 Task: Schedule a 'Global Team Meeting' on 8/10/2023 from 9:00 AM Dhaka to 9:30 AM Kathmandu and categorize it as 'Green category'.
Action: Mouse moved to (22, 83)
Screenshot: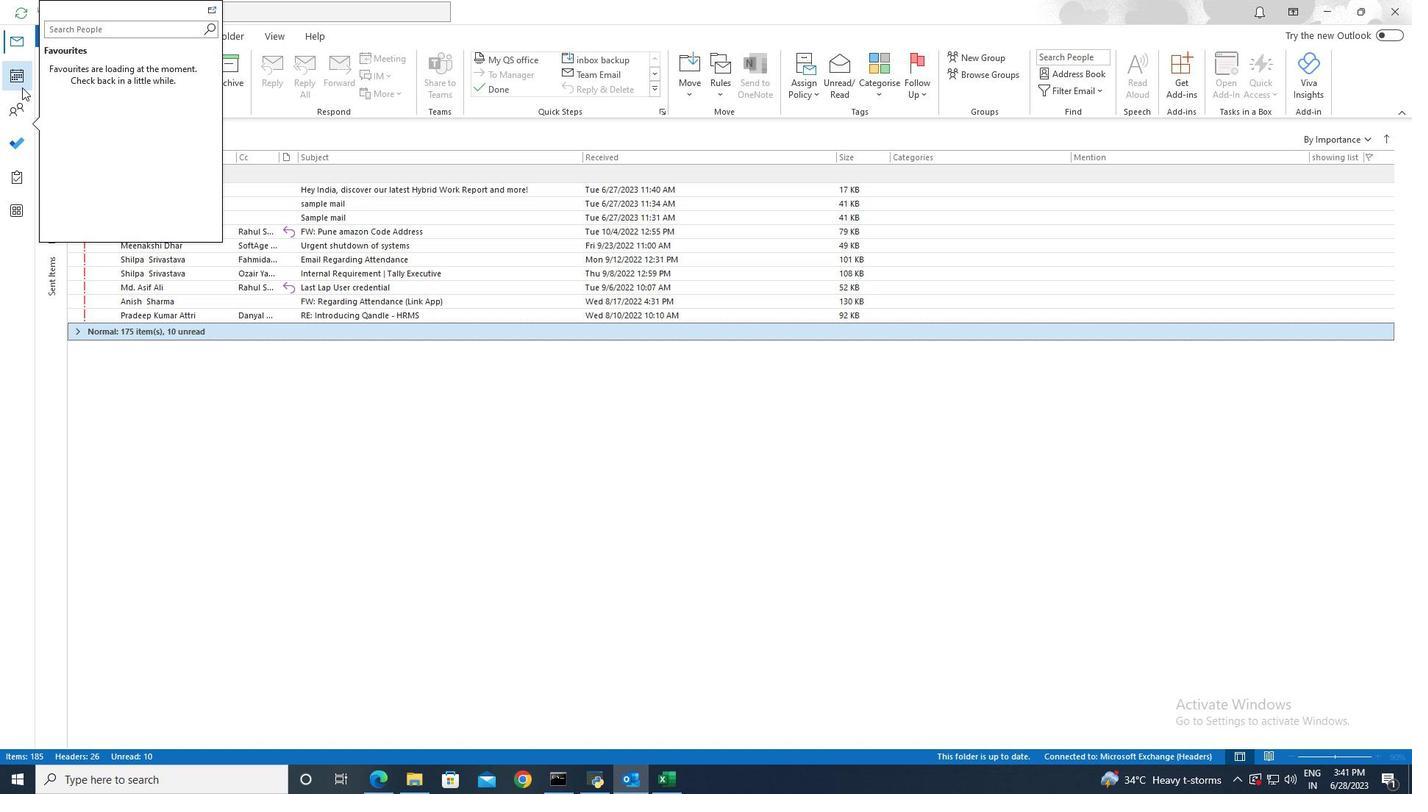 
Action: Mouse pressed left at (22, 83)
Screenshot: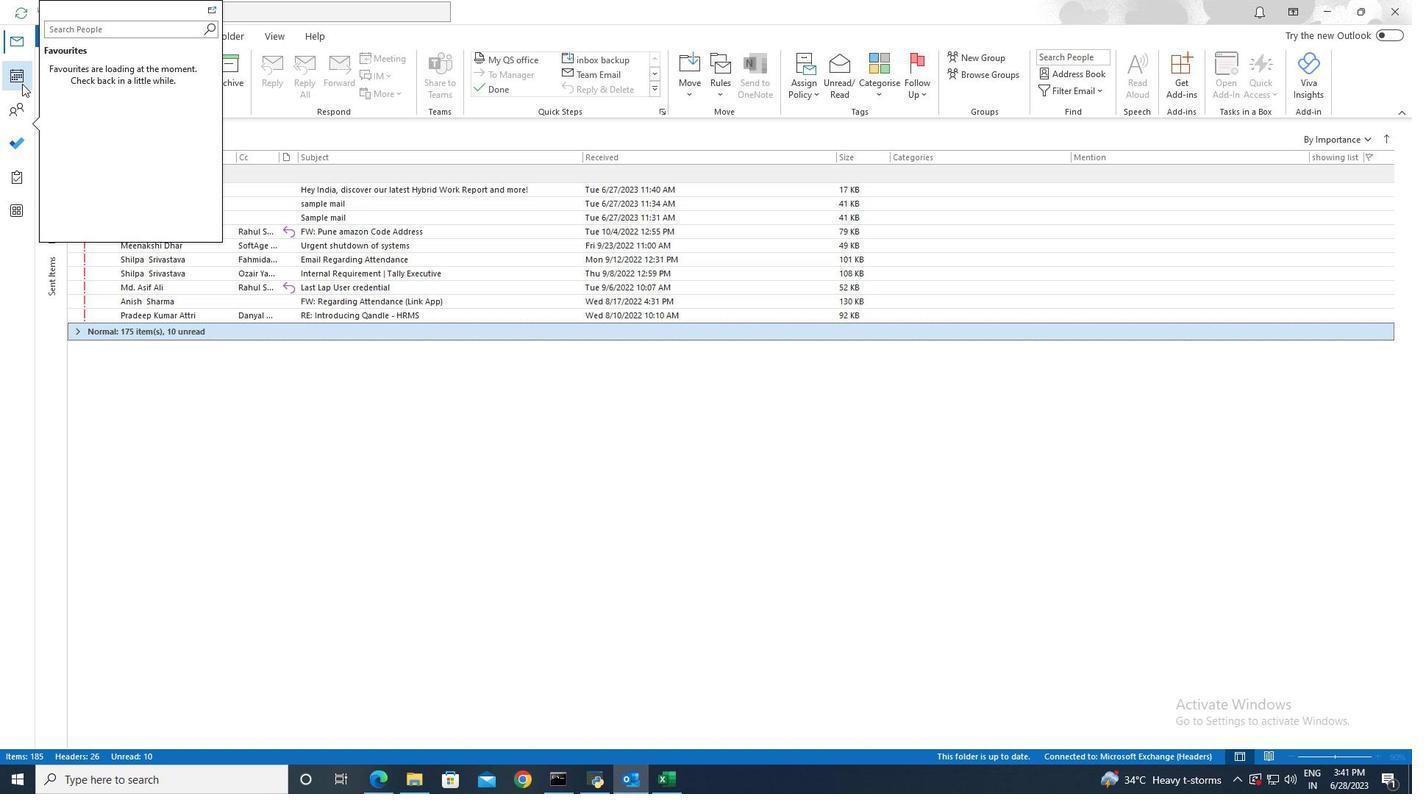 
Action: Mouse moved to (940, 383)
Screenshot: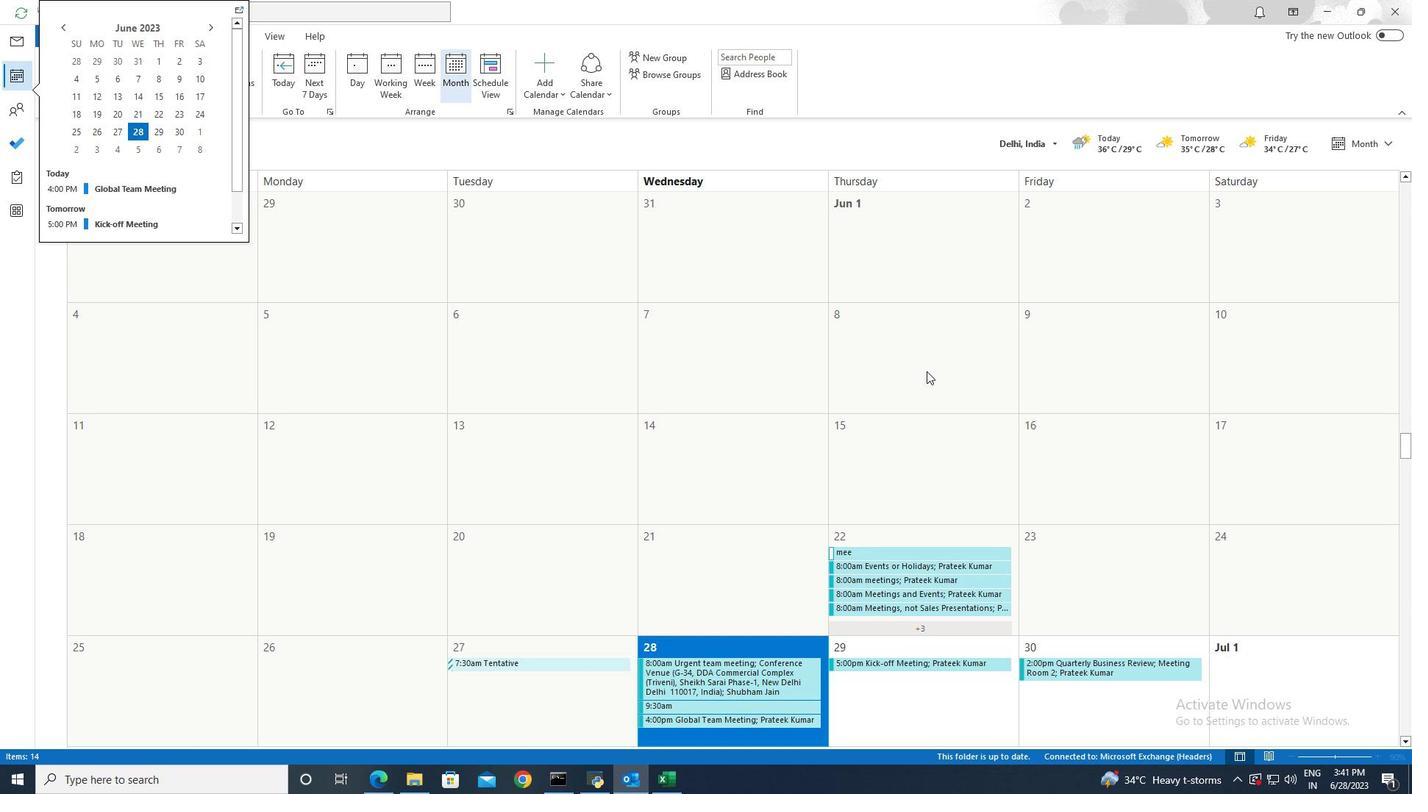 
Action: Mouse scrolled (940, 382) with delta (0, 0)
Screenshot: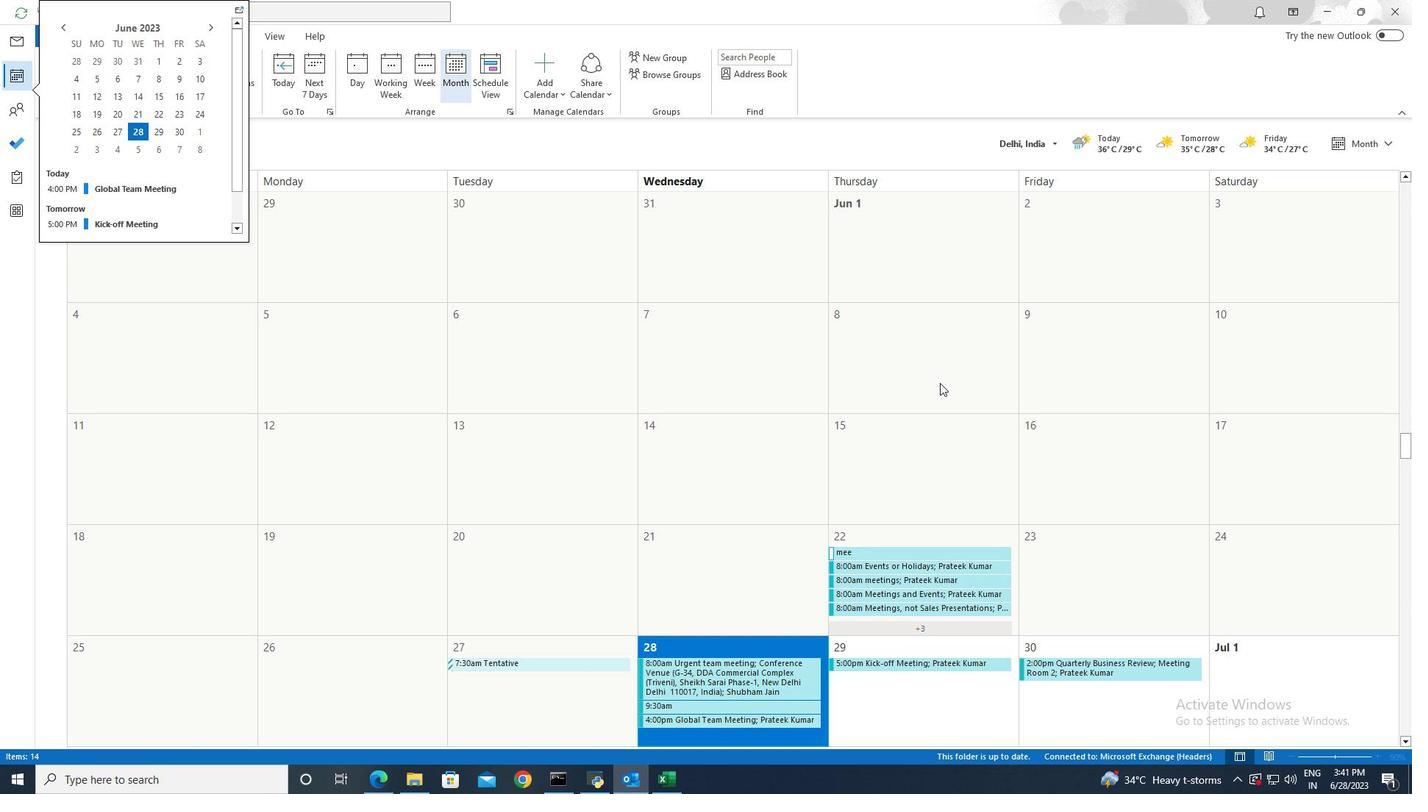 
Action: Mouse scrolled (940, 382) with delta (0, 0)
Screenshot: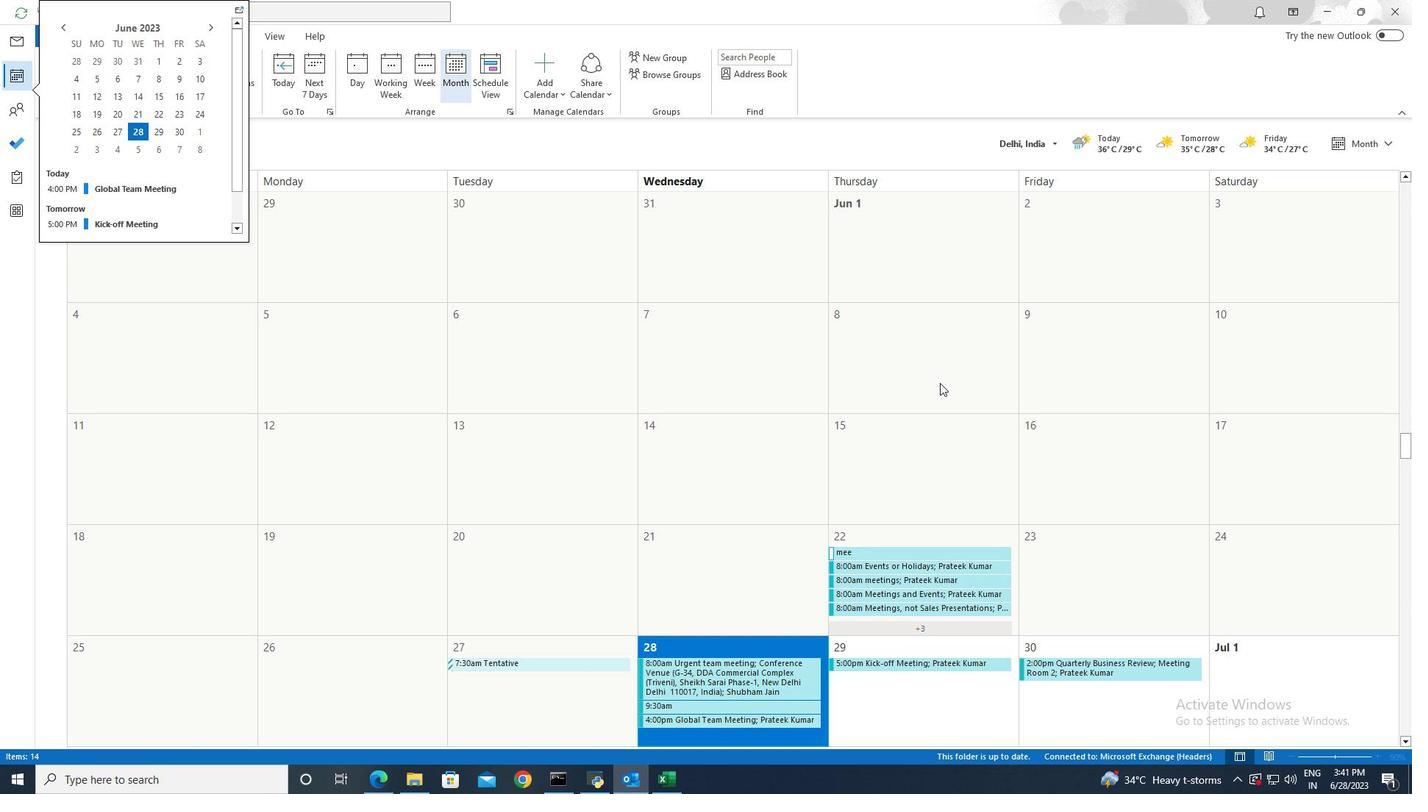 
Action: Mouse scrolled (940, 382) with delta (0, 0)
Screenshot: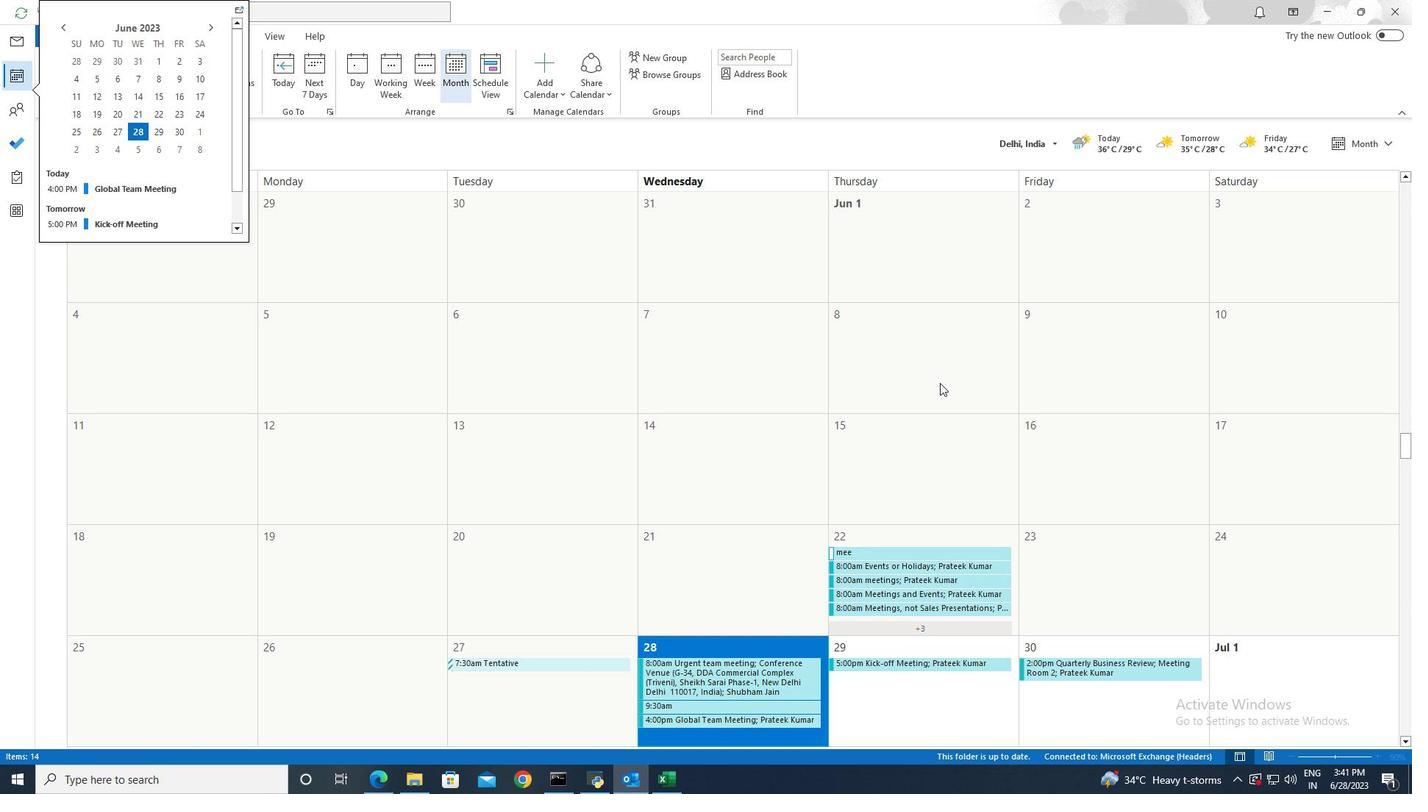 
Action: Mouse scrolled (940, 382) with delta (0, 0)
Screenshot: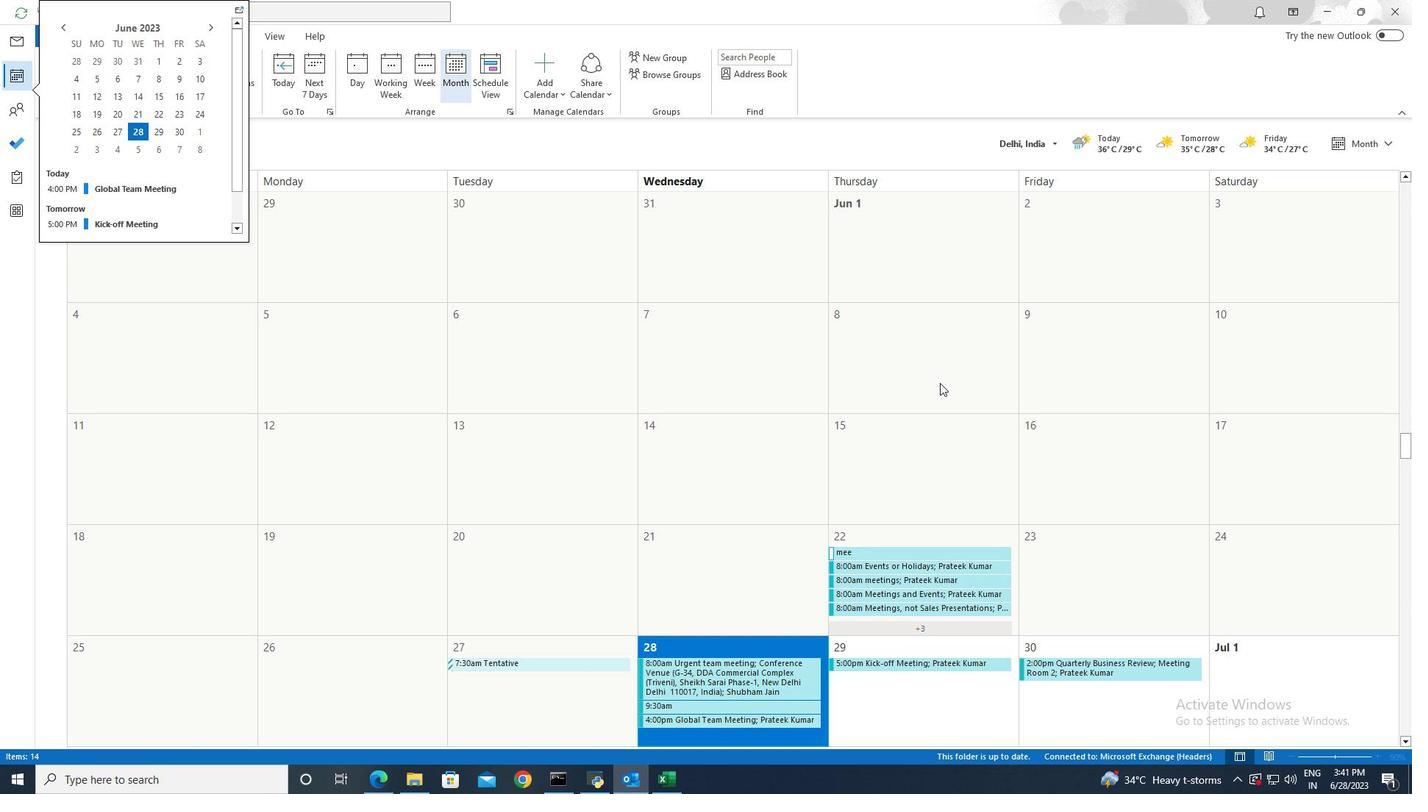 
Action: Mouse scrolled (940, 382) with delta (0, 0)
Screenshot: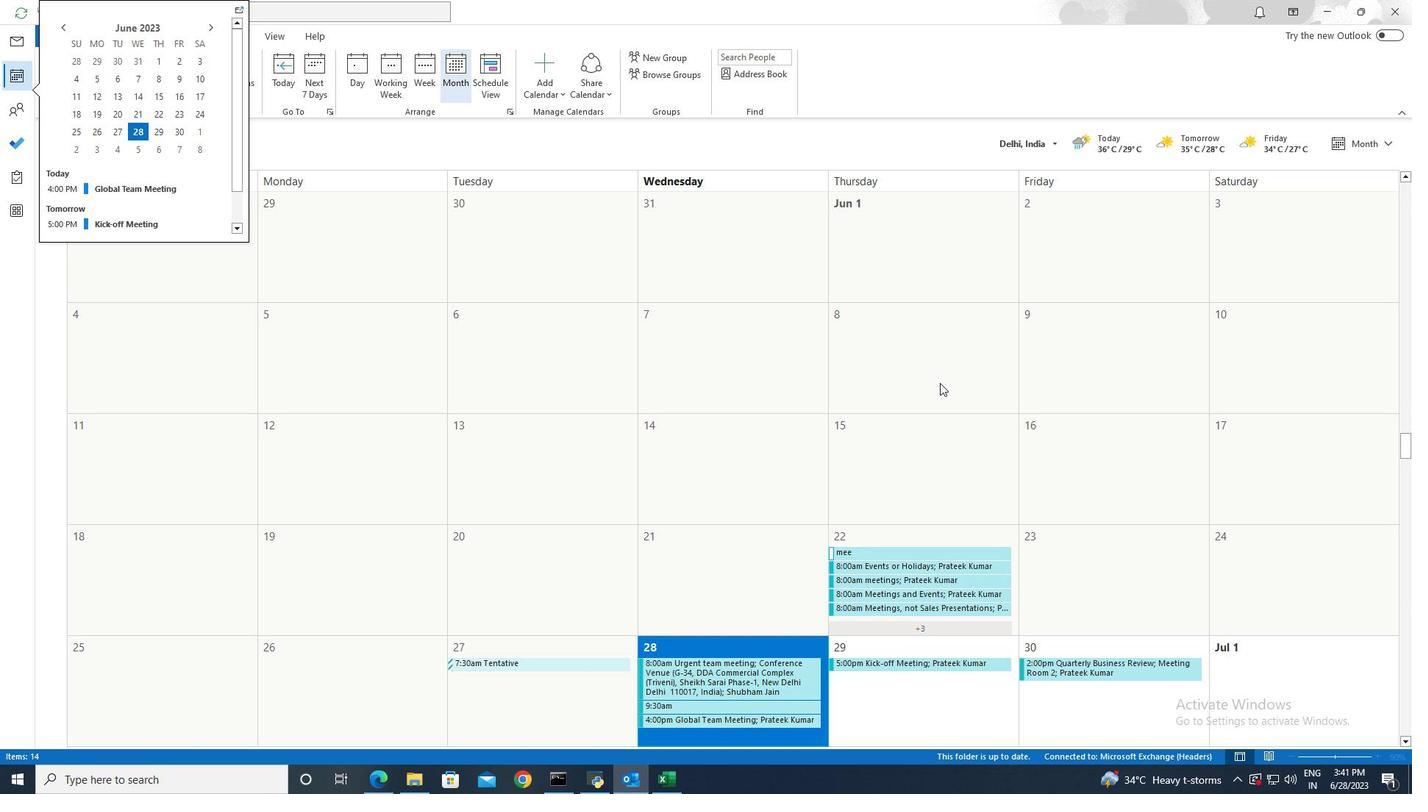
Action: Mouse scrolled (940, 382) with delta (0, 0)
Screenshot: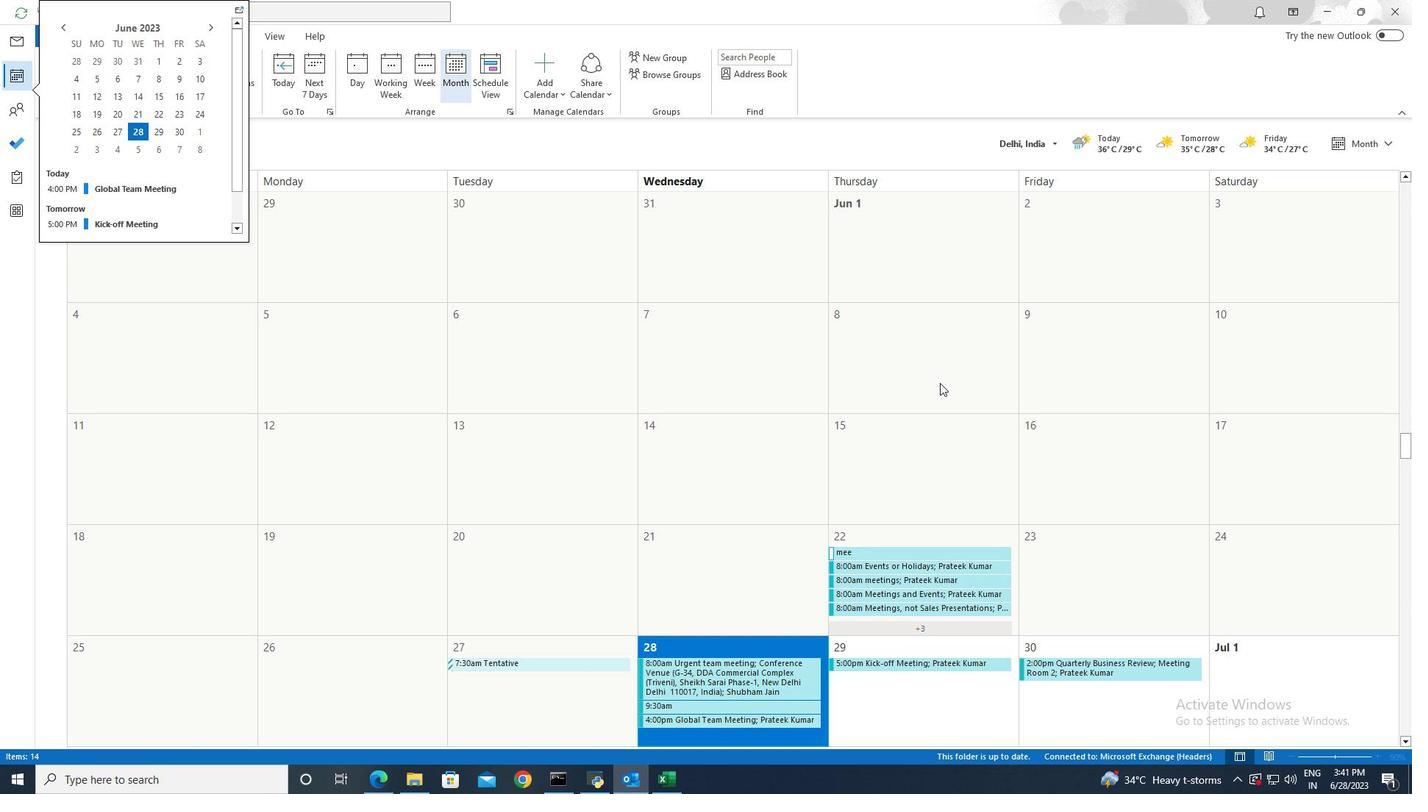 
Action: Mouse moved to (906, 661)
Screenshot: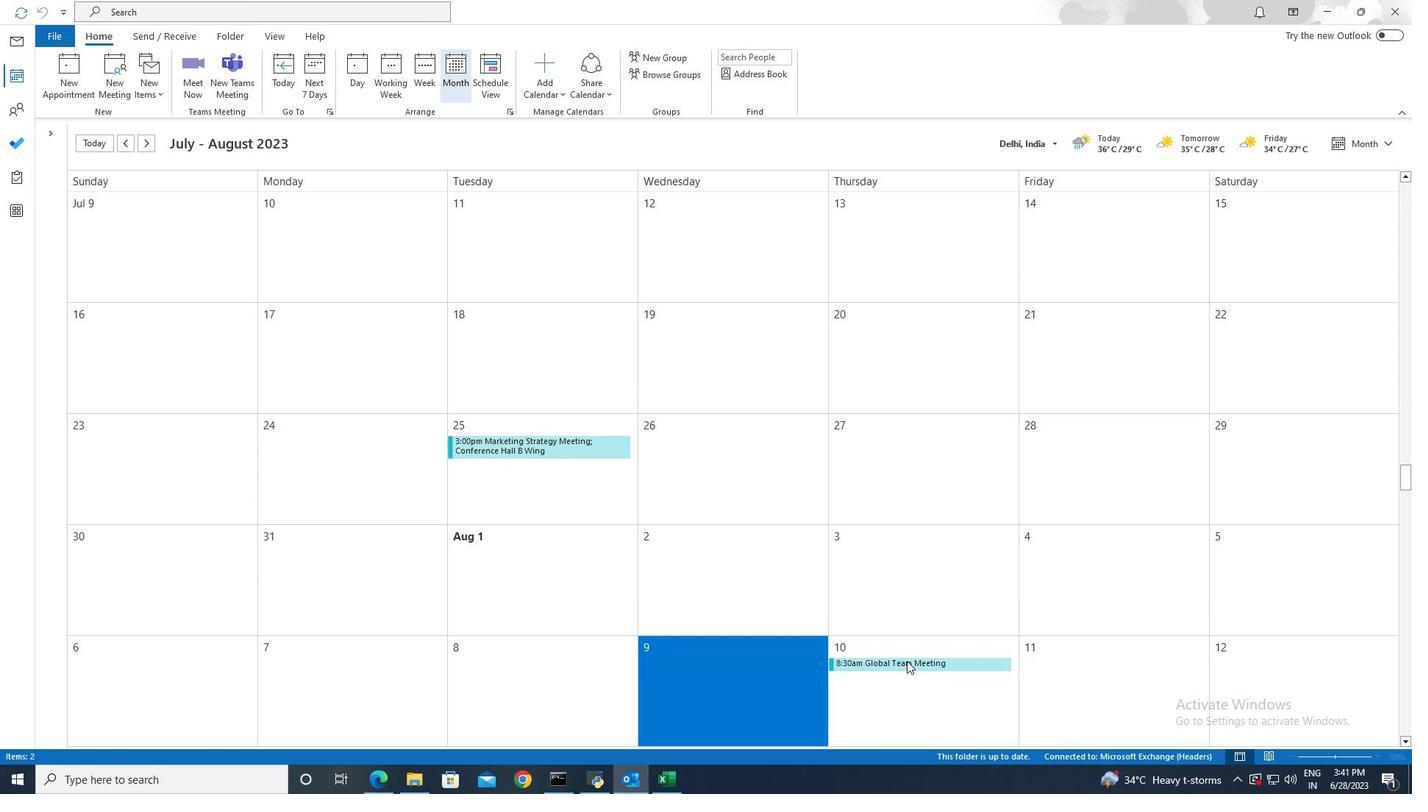 
Action: Mouse pressed left at (906, 661)
Screenshot: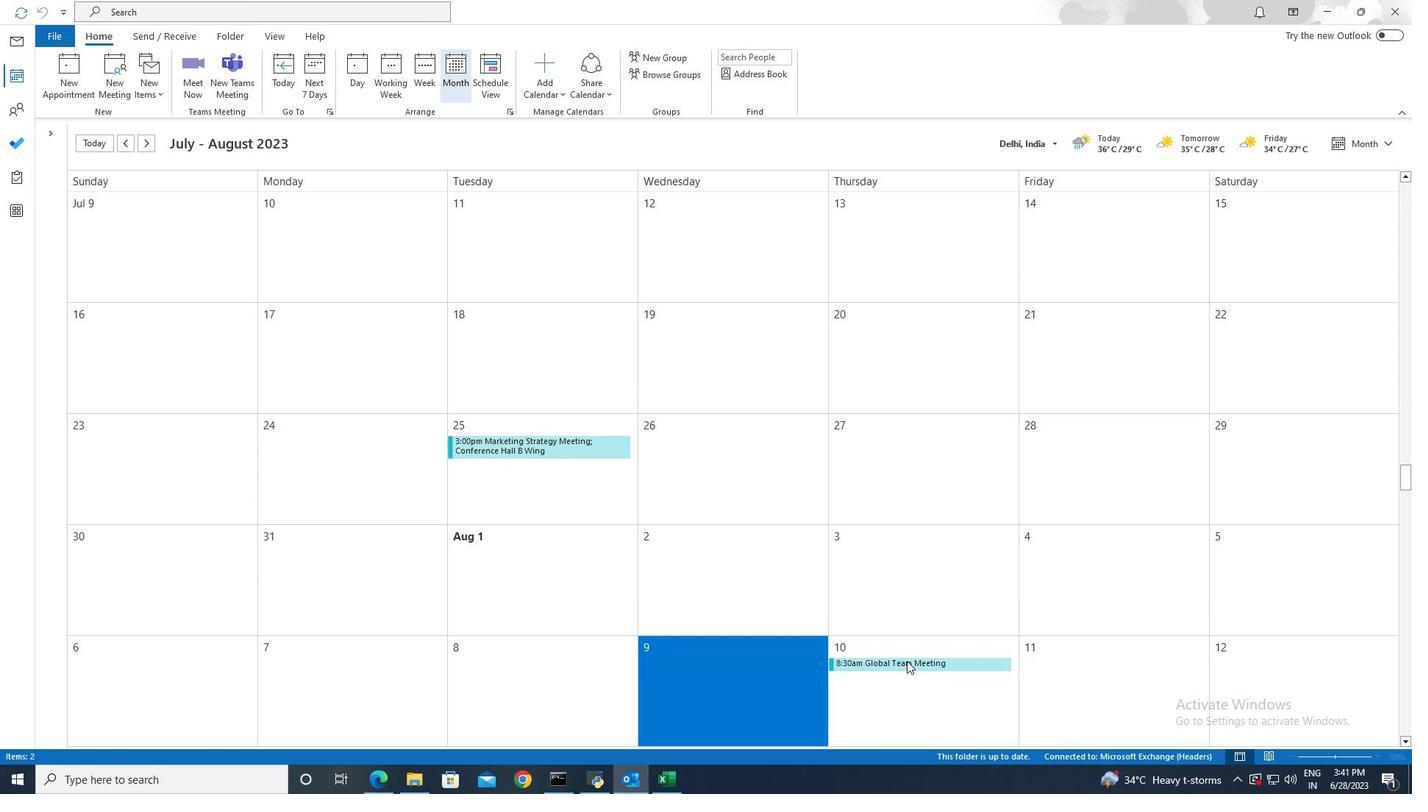 
Action: Mouse pressed left at (906, 661)
Screenshot: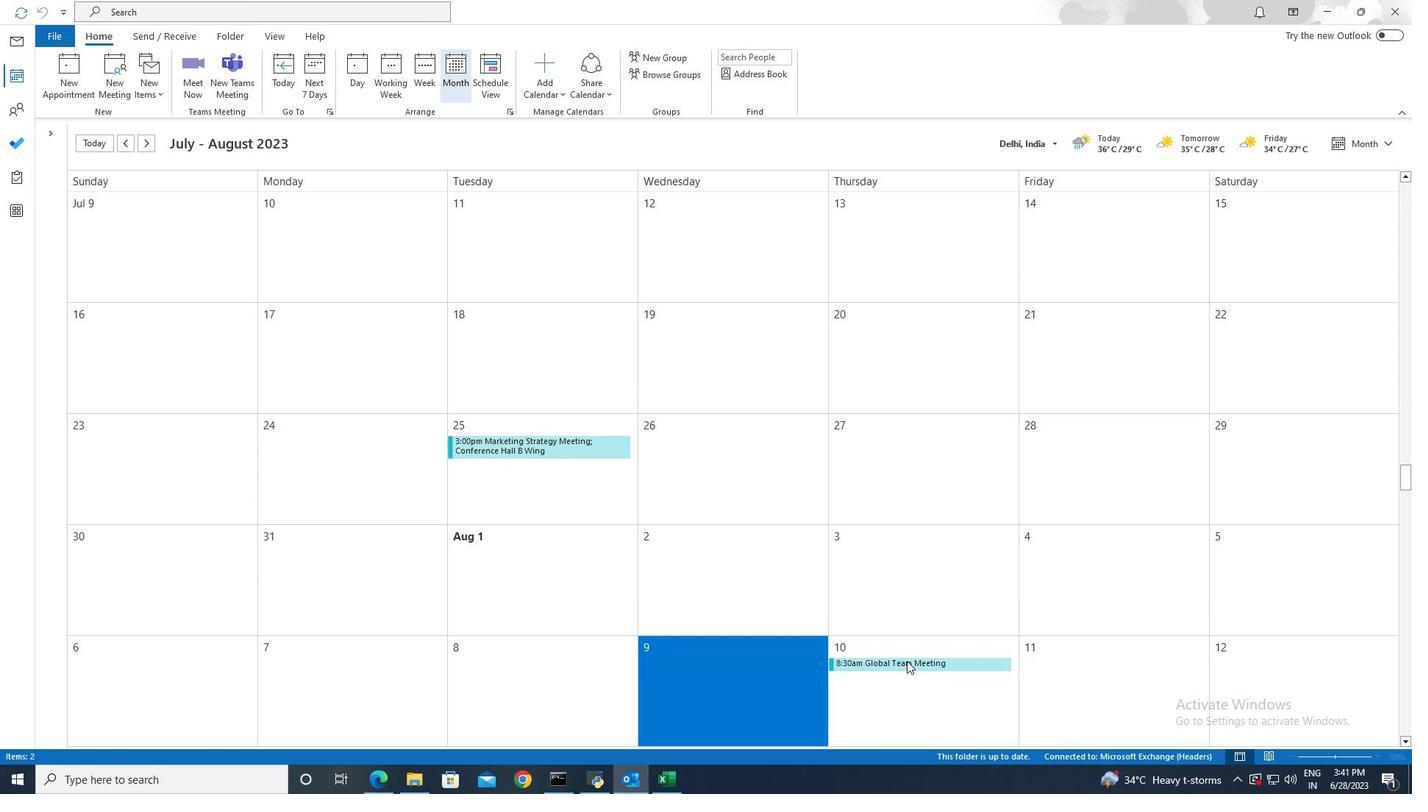 
Action: Mouse moved to (495, 90)
Screenshot: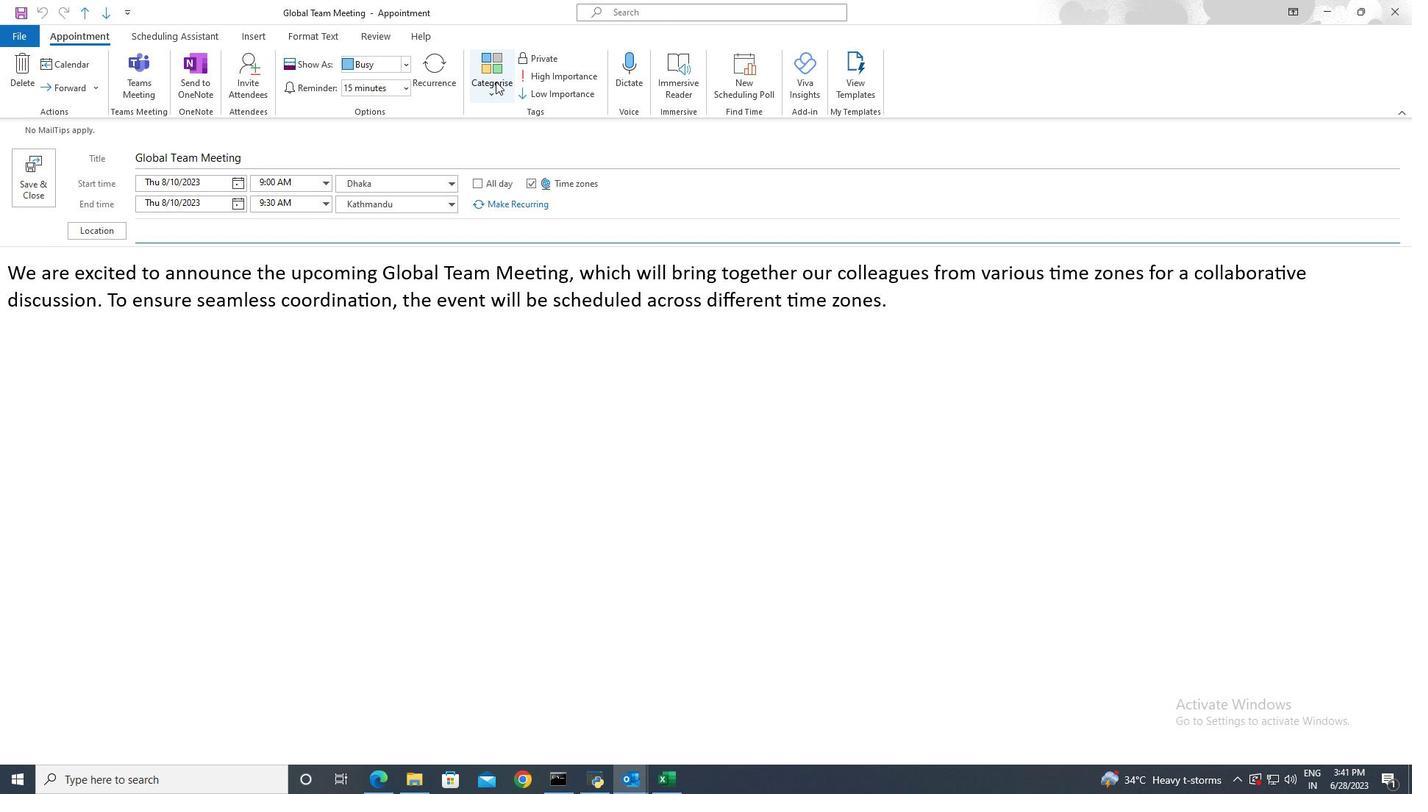 
Action: Mouse pressed left at (495, 90)
Screenshot: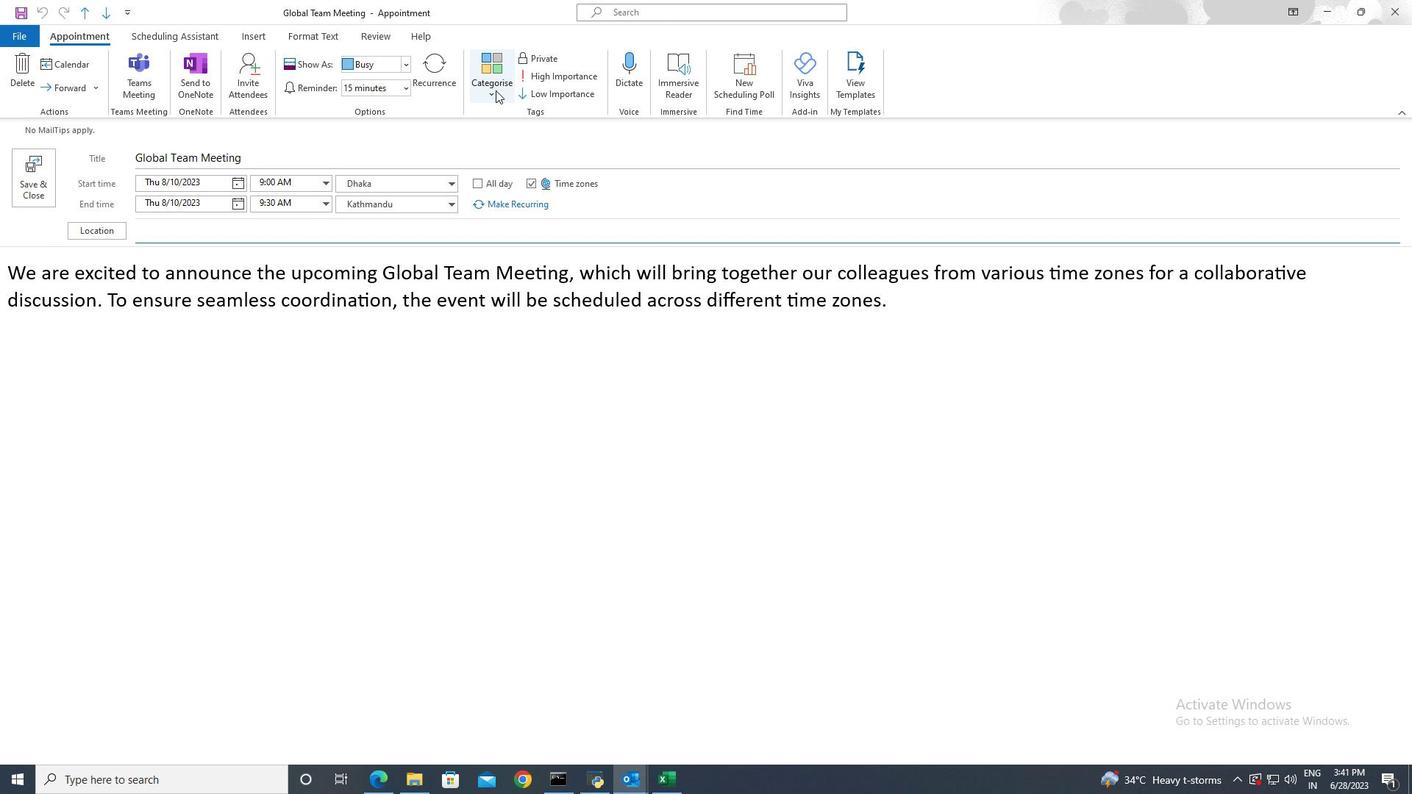 
Action: Mouse moved to (513, 179)
Screenshot: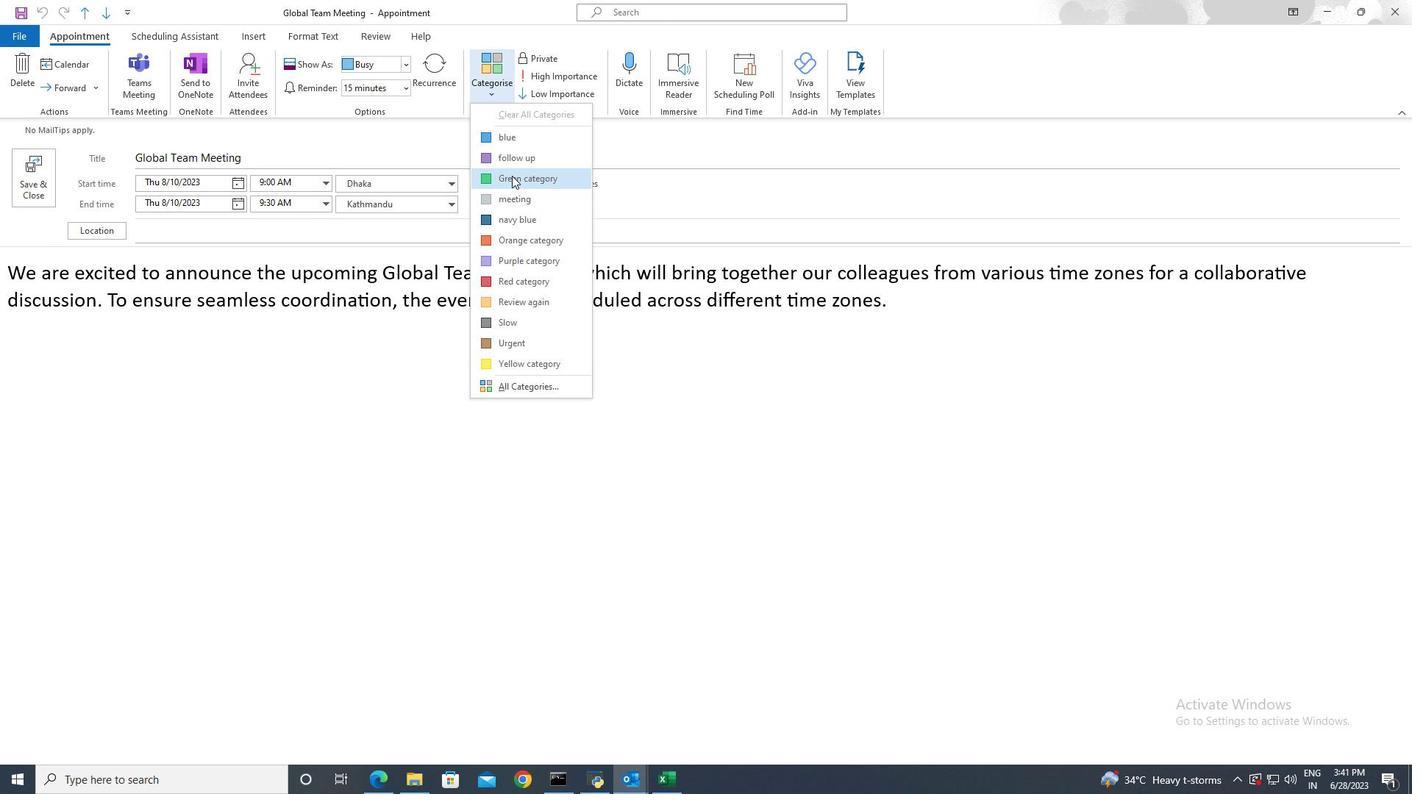 
Action: Mouse pressed left at (513, 179)
Screenshot: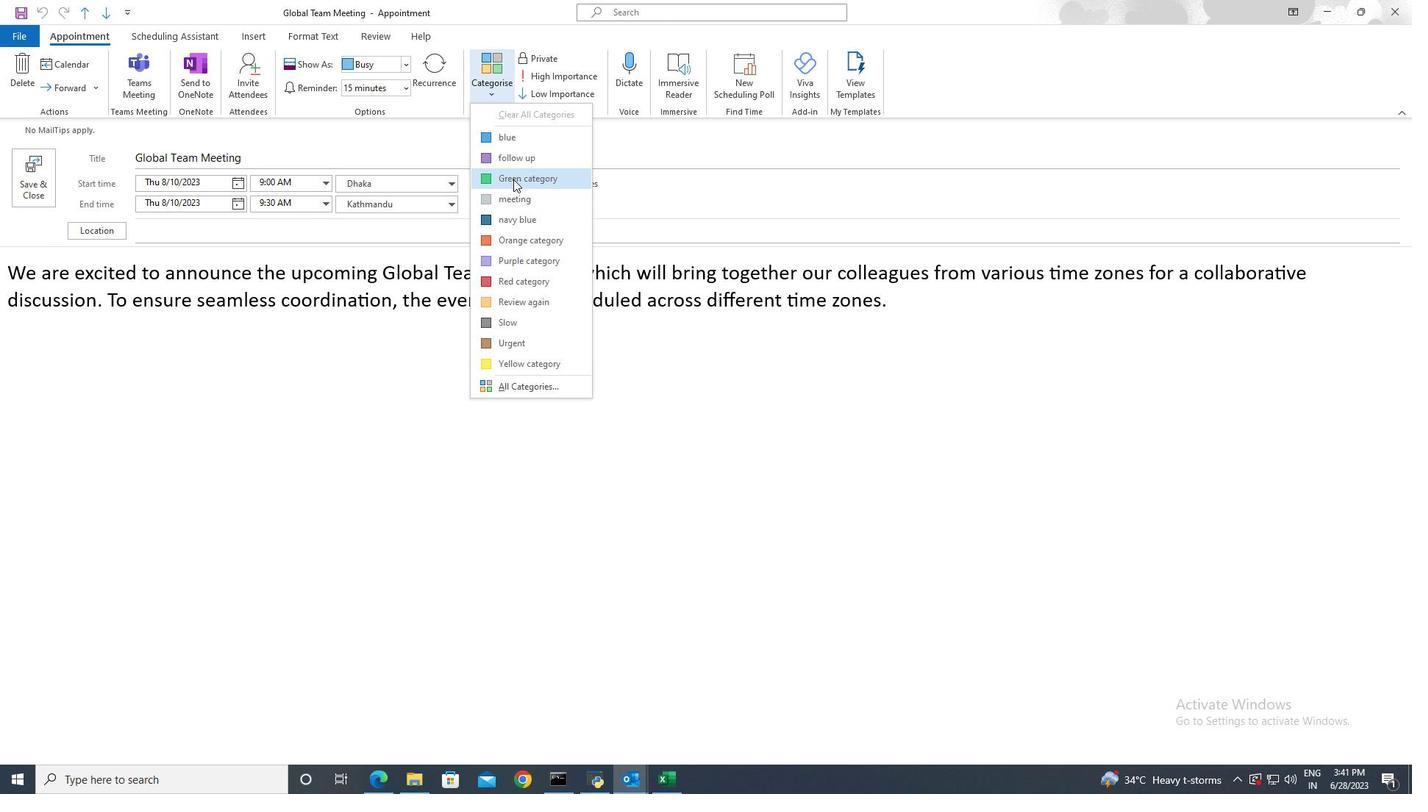 
